 Task: Go to videos section and leave a comment on recent video on the  page of Amazon
Action: Mouse moved to (147, 88)
Screenshot: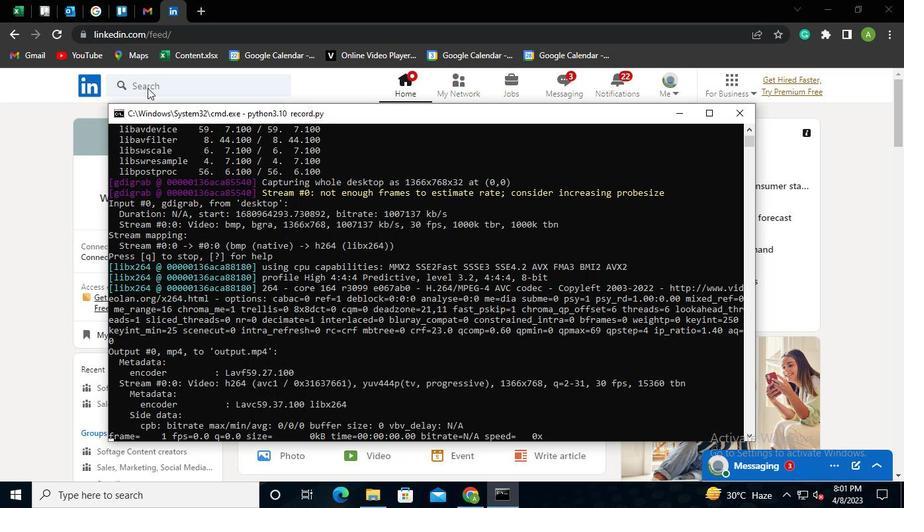 
Action: Mouse pressed left at (147, 88)
Screenshot: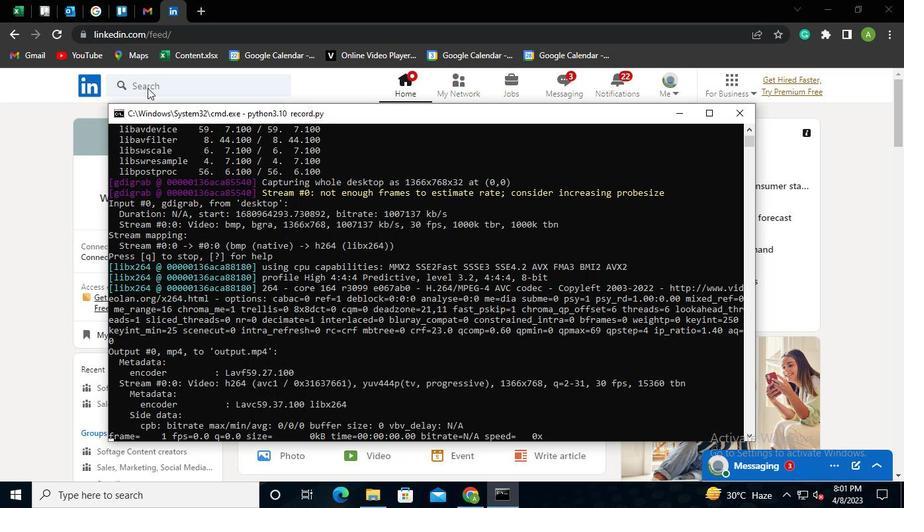 
Action: Mouse moved to (144, 88)
Screenshot: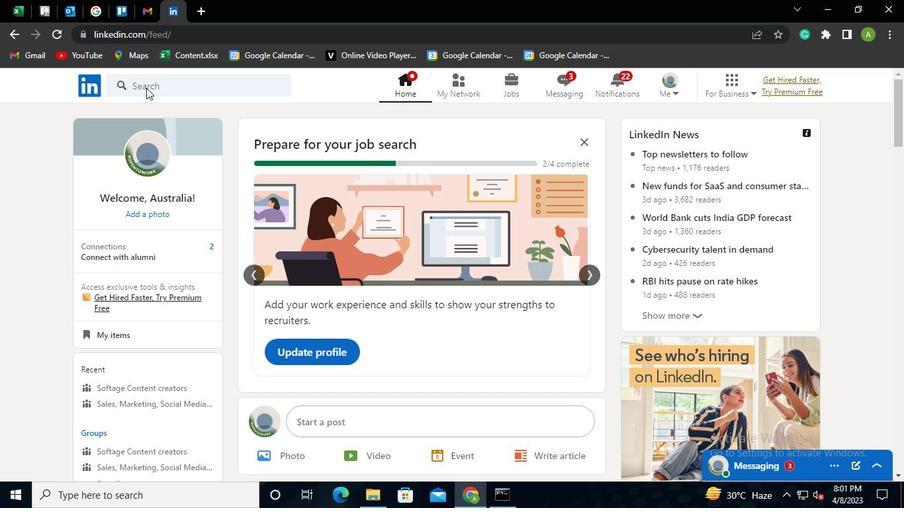 
Action: Mouse pressed left at (144, 88)
Screenshot: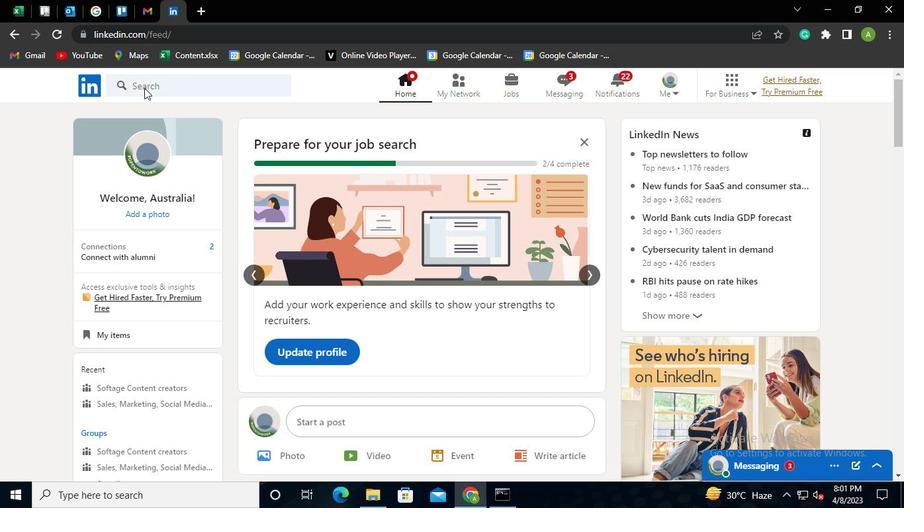 
Action: Mouse moved to (139, 133)
Screenshot: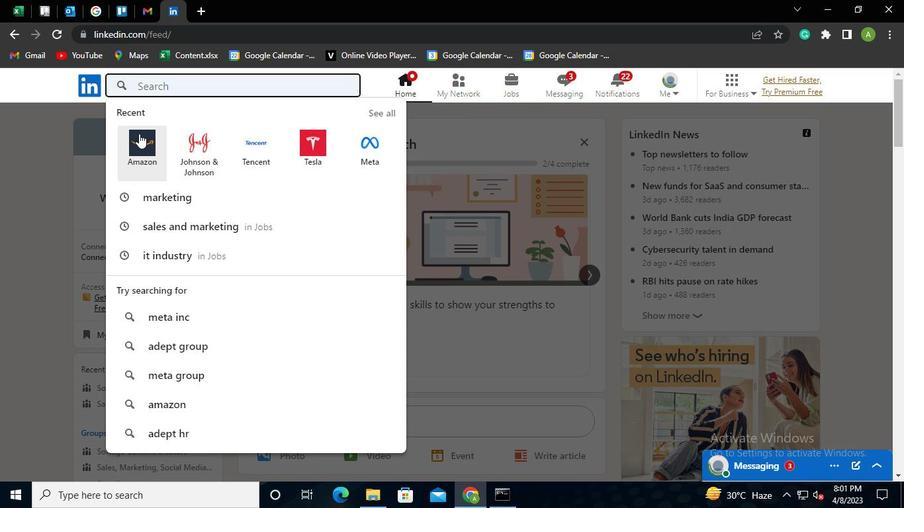 
Action: Mouse pressed left at (139, 133)
Screenshot: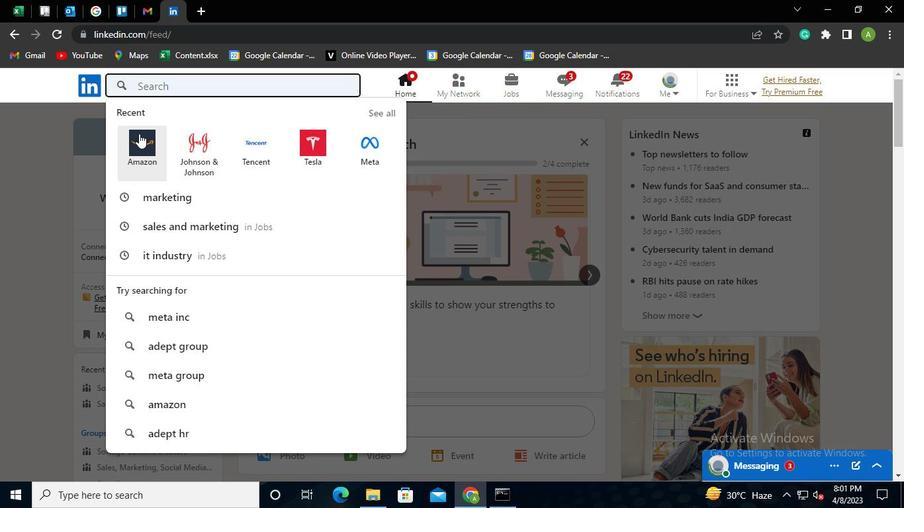 
Action: Mouse moved to (251, 154)
Screenshot: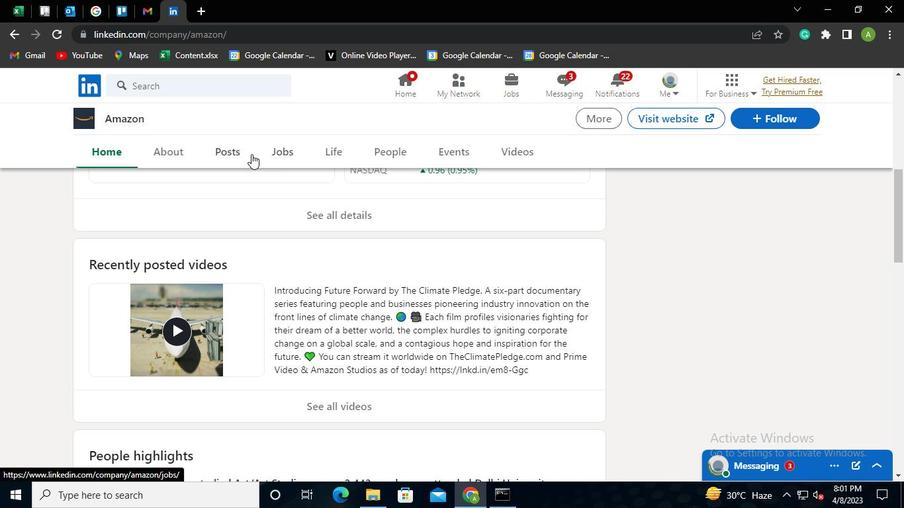
Action: Mouse pressed left at (251, 154)
Screenshot: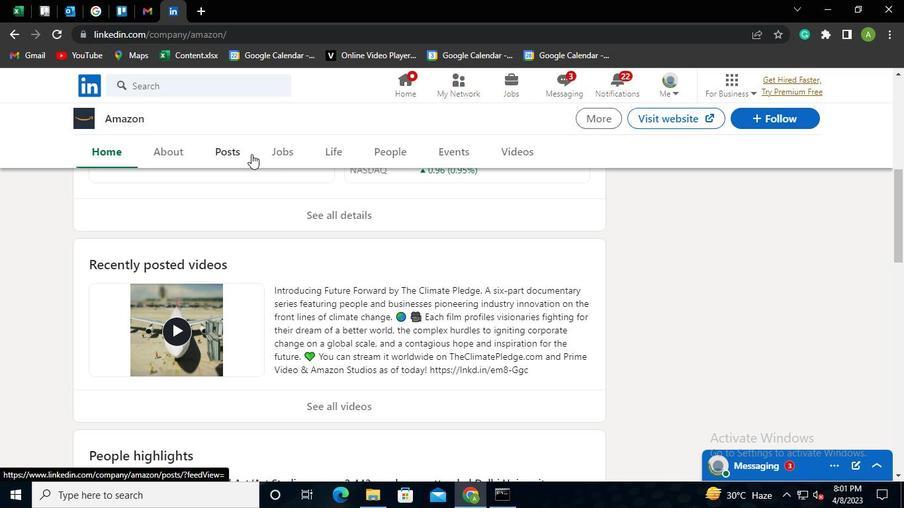 
Action: Mouse moved to (339, 314)
Screenshot: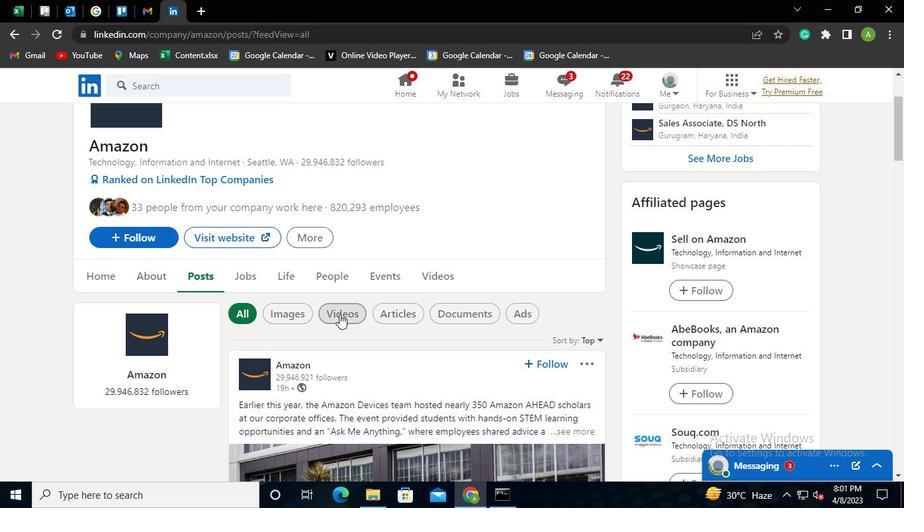 
Action: Mouse pressed left at (339, 314)
Screenshot: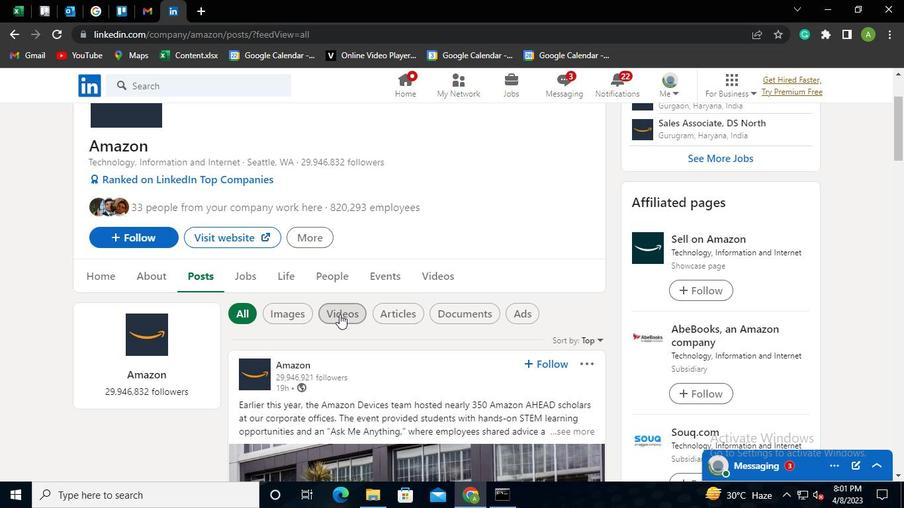 
Action: Mouse moved to (374, 438)
Screenshot: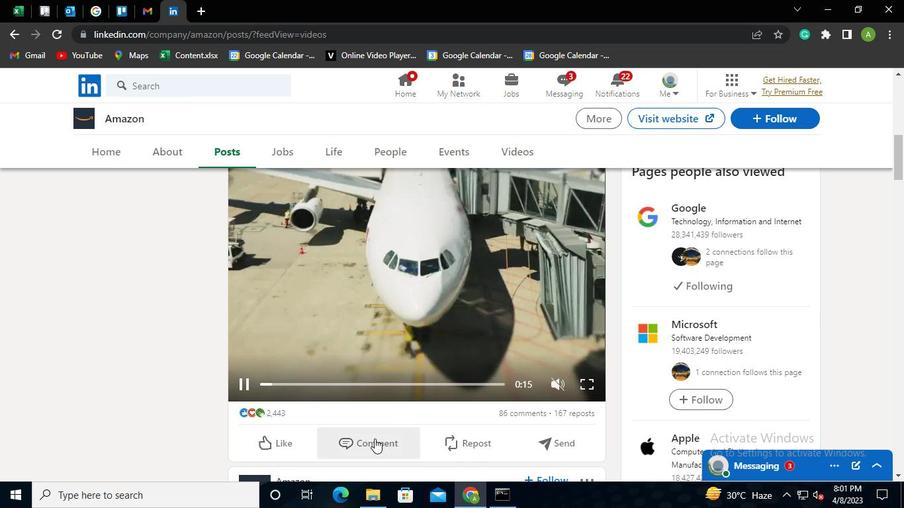
Action: Mouse pressed left at (374, 438)
Screenshot: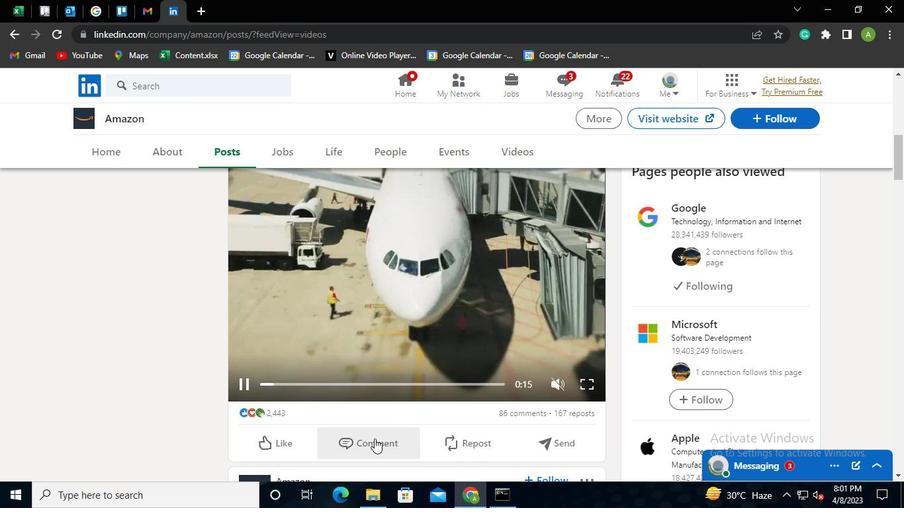 
Action: Mouse moved to (340, 408)
Screenshot: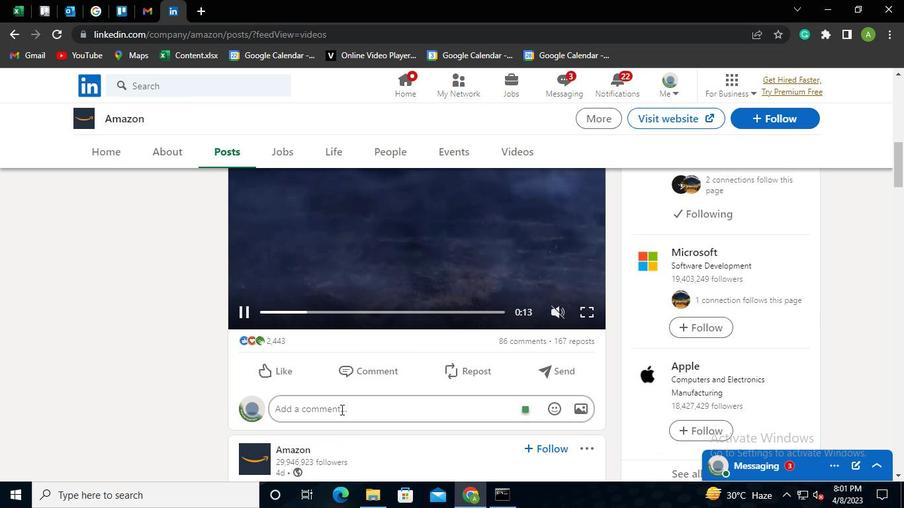 
Action: Mouse pressed left at (340, 408)
Screenshot: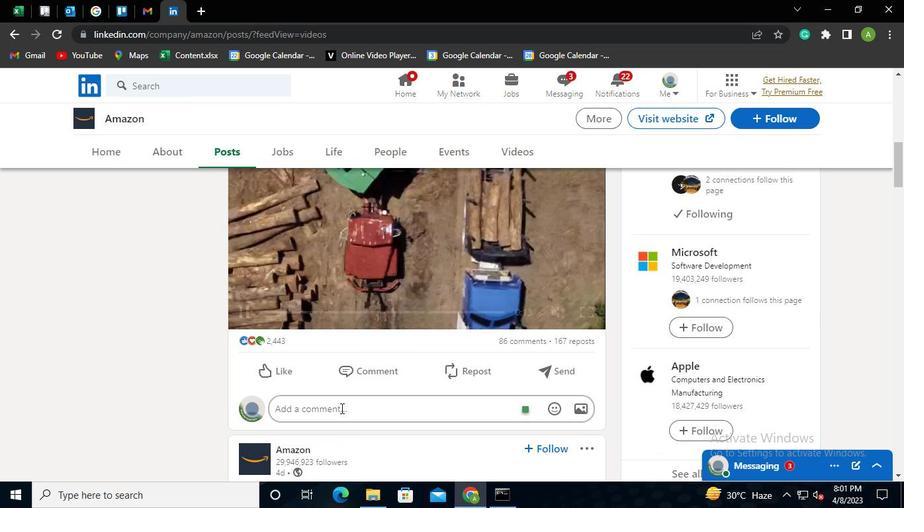
Action: Keyboard Key.shift
Screenshot: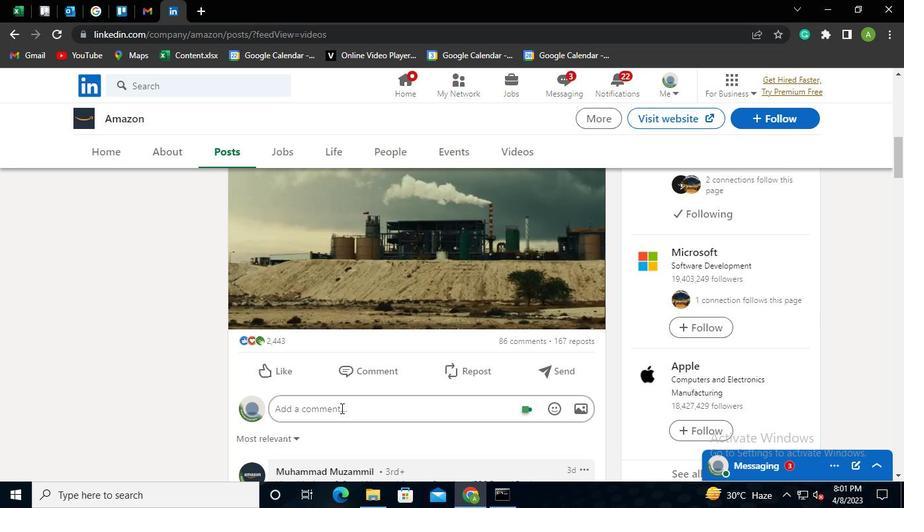 
Action: Keyboard L
Screenshot: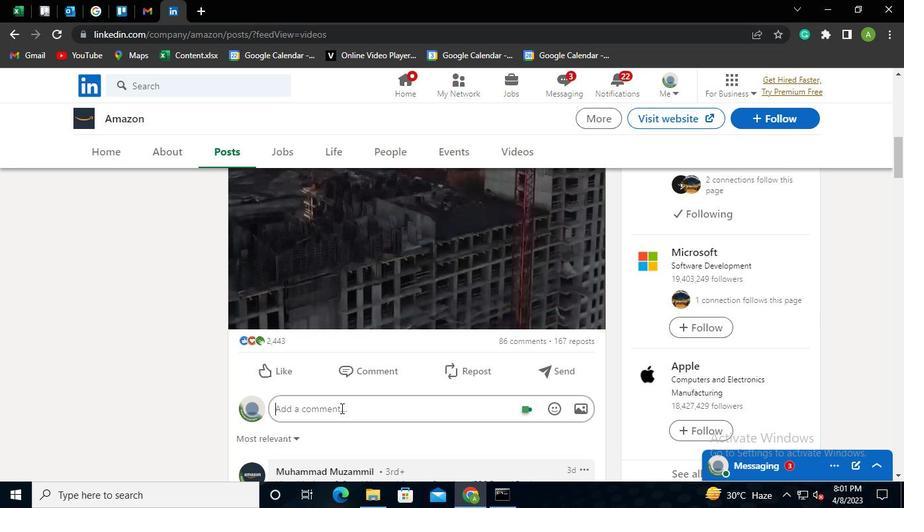 
Action: Keyboard o
Screenshot: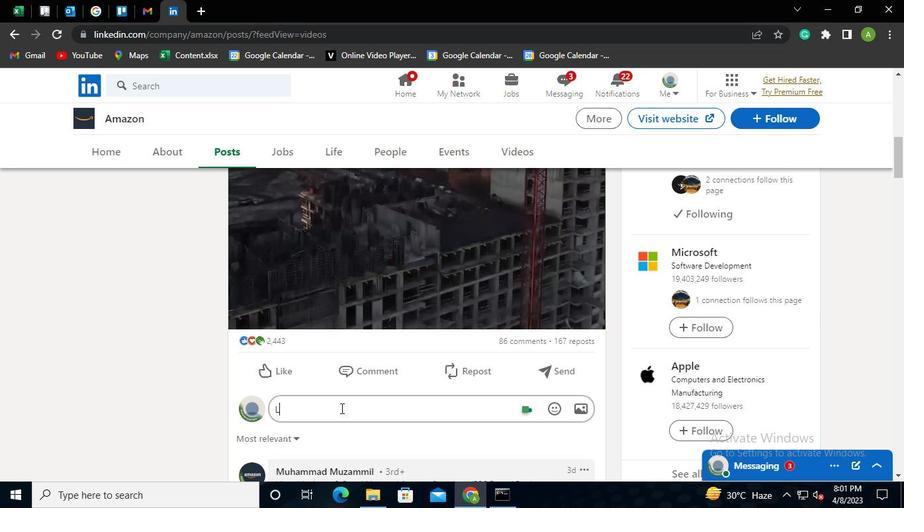 
Action: Keyboard o
Screenshot: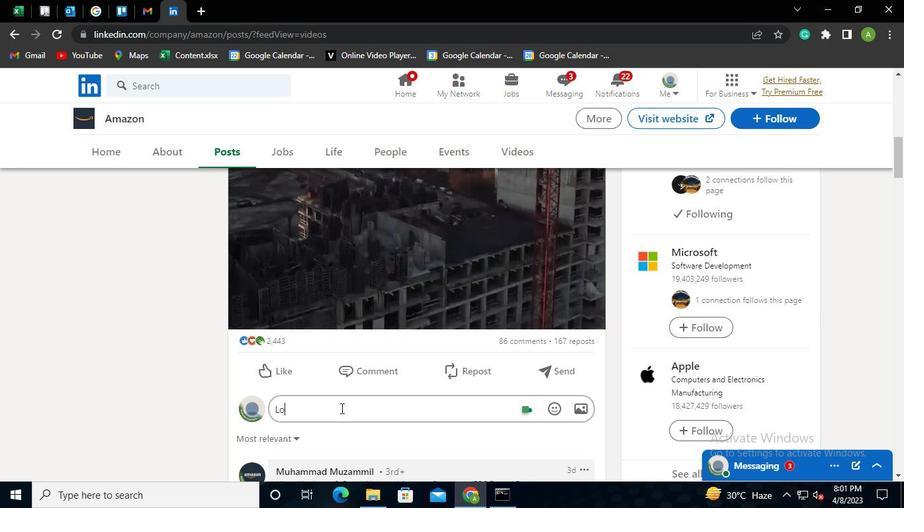 
Action: Keyboard k
Screenshot: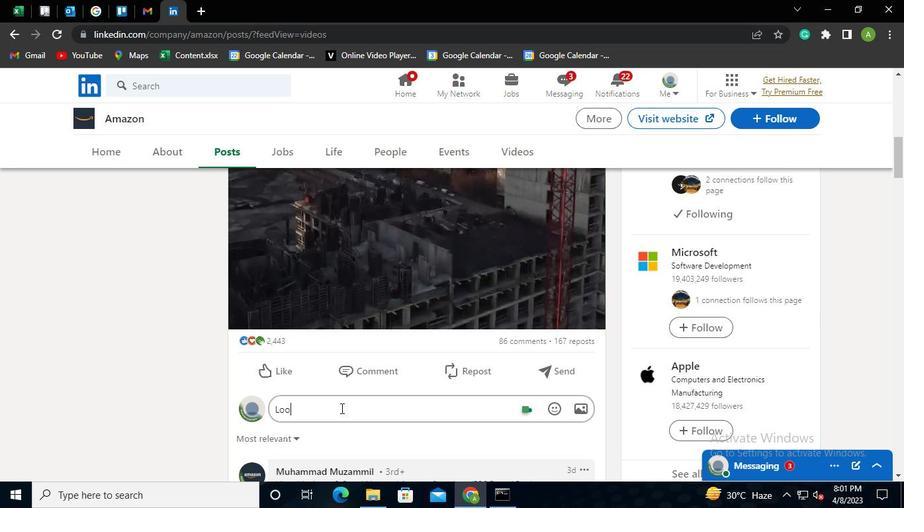 
Action: Keyboard i
Screenshot: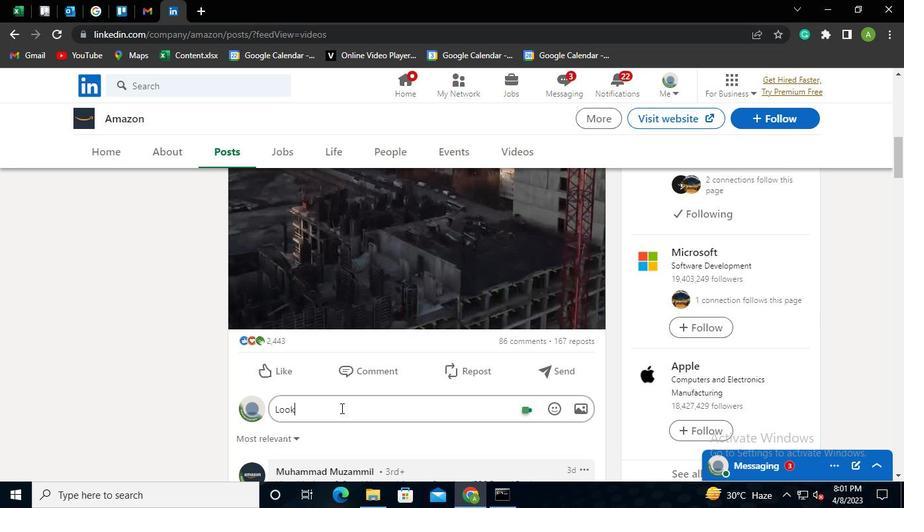
Action: Keyboard n
Screenshot: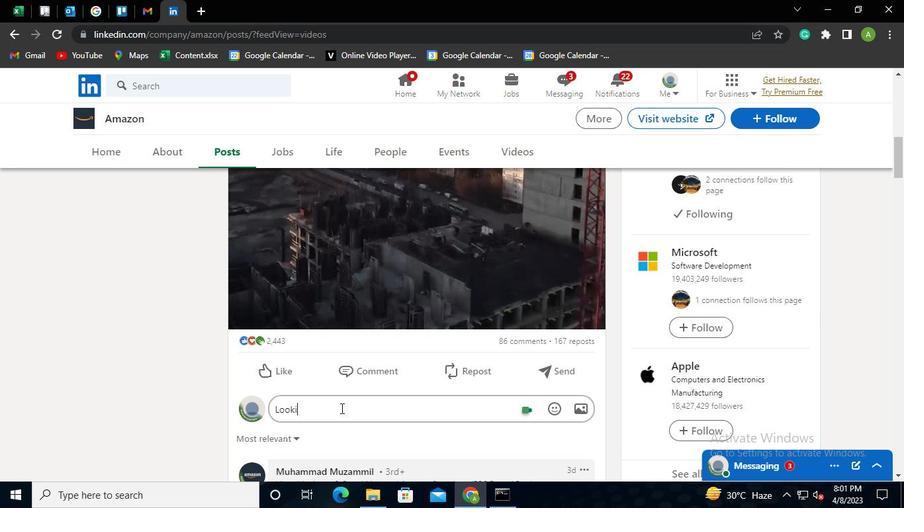 
Action: Keyboard m
Screenshot: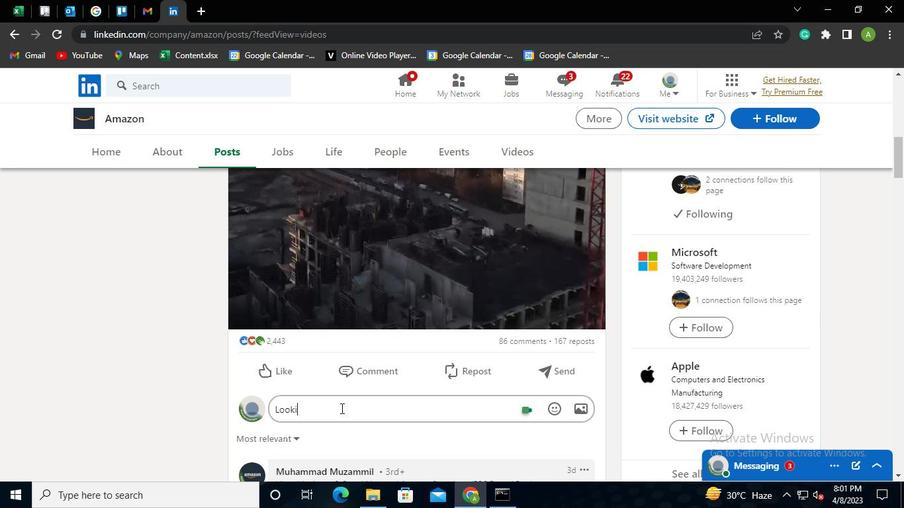 
Action: Keyboard g
Screenshot: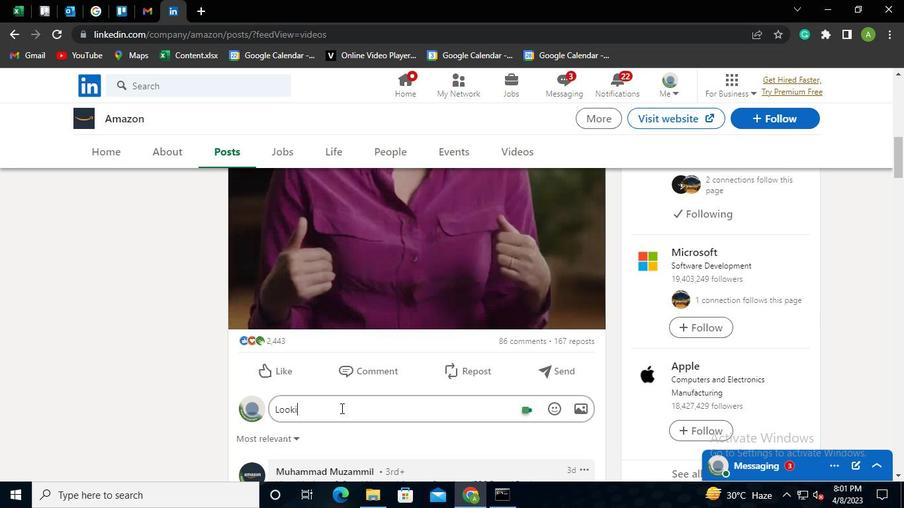 
Action: Keyboard Key.space
Screenshot: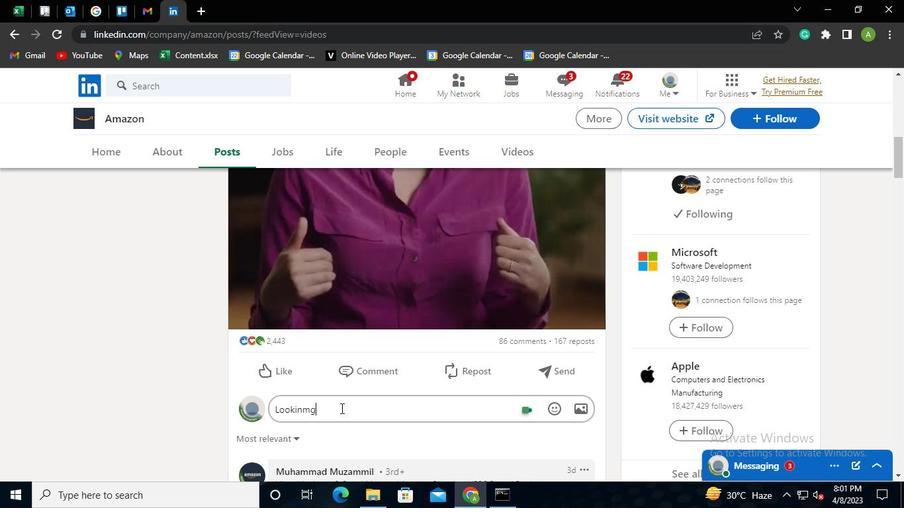
Action: Keyboard Key.backspace
Screenshot: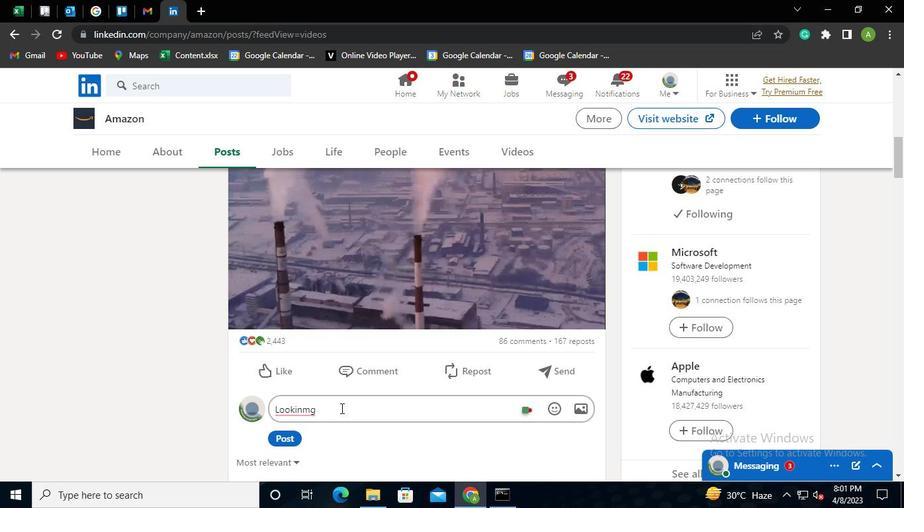 
Action: Keyboard Key.backspace
Screenshot: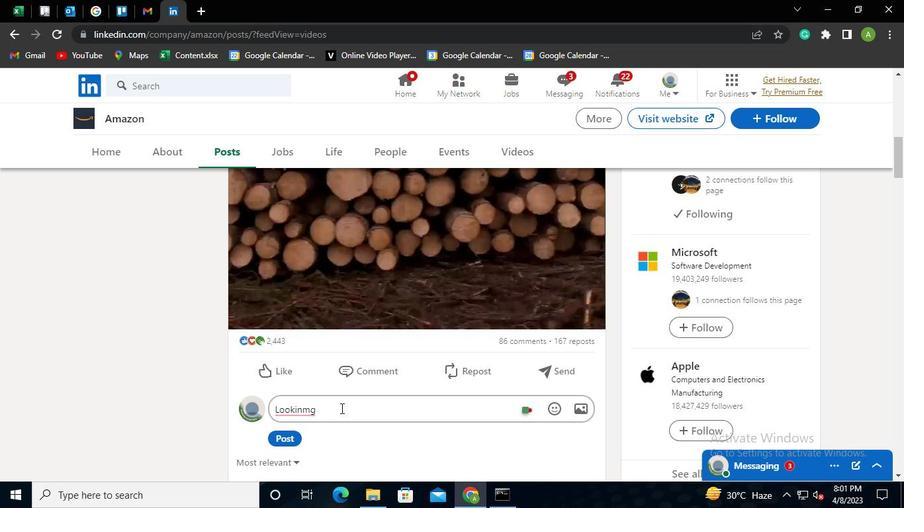 
Action: Keyboard Key.backspace
Screenshot: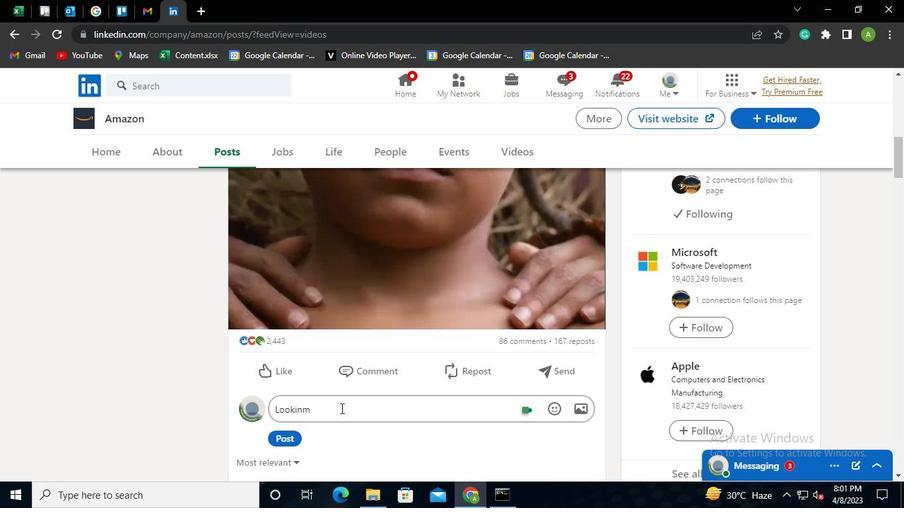 
Action: Keyboard g
Screenshot: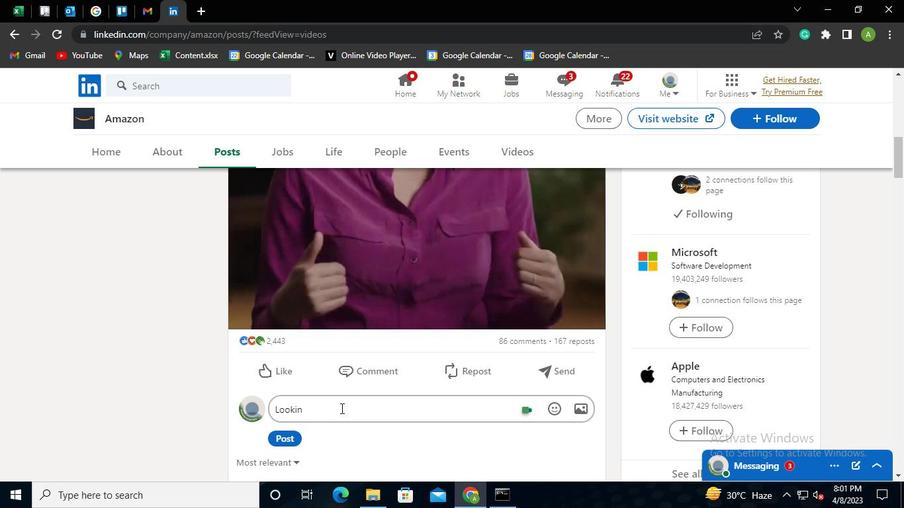 
Action: Keyboard Key.space
Screenshot: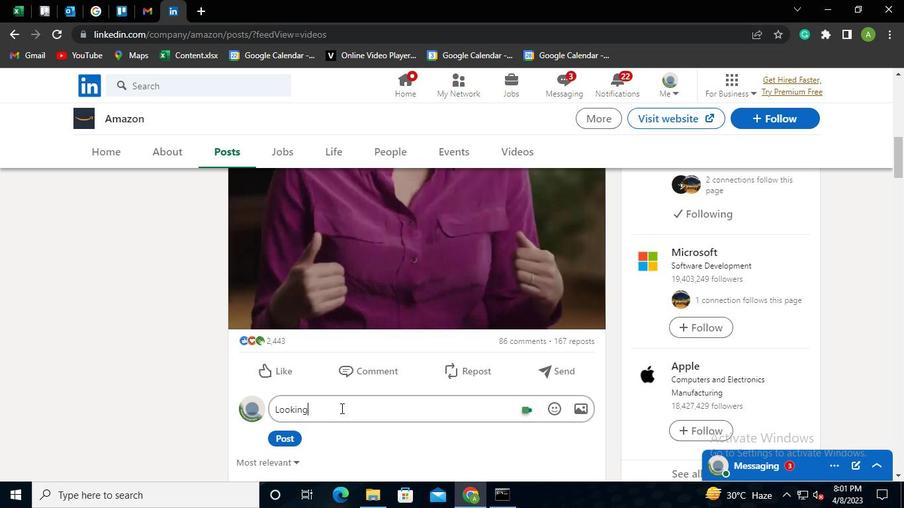 
Action: Keyboard s
Screenshot: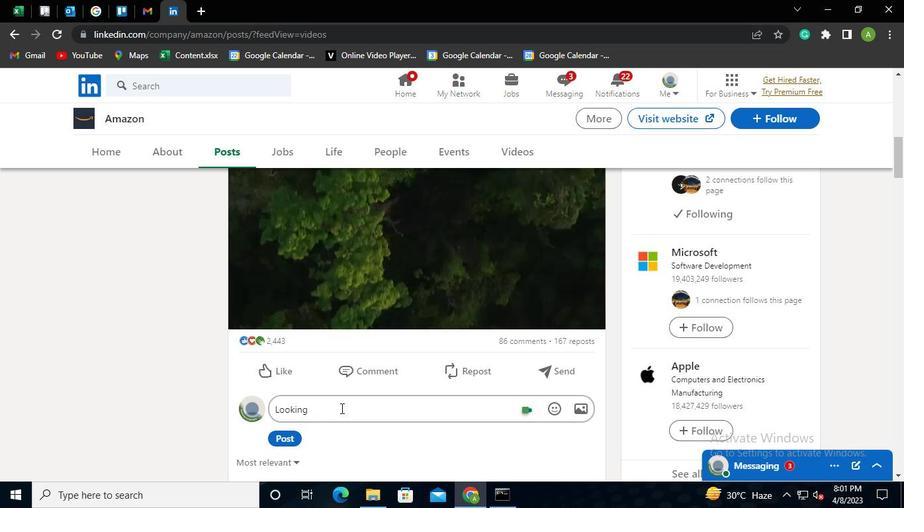 
Action: Keyboard o
Screenshot: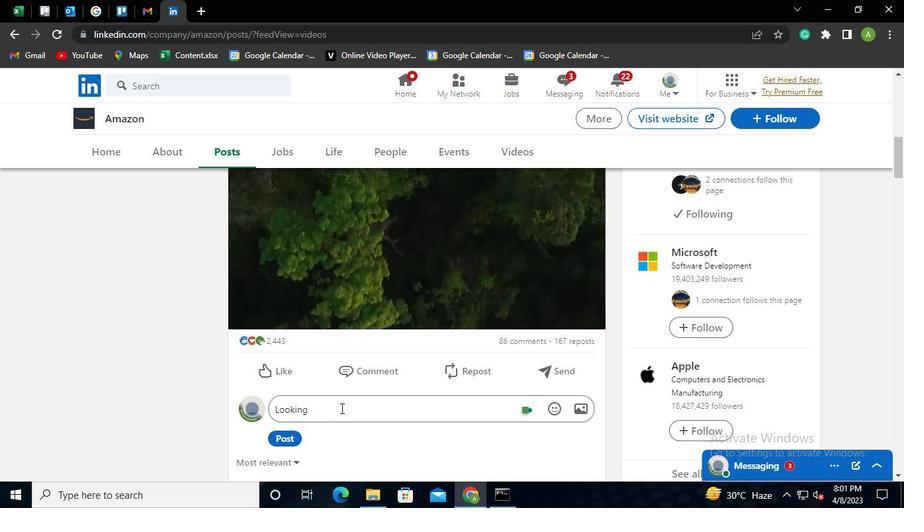 
Action: Keyboard Key.space
Screenshot: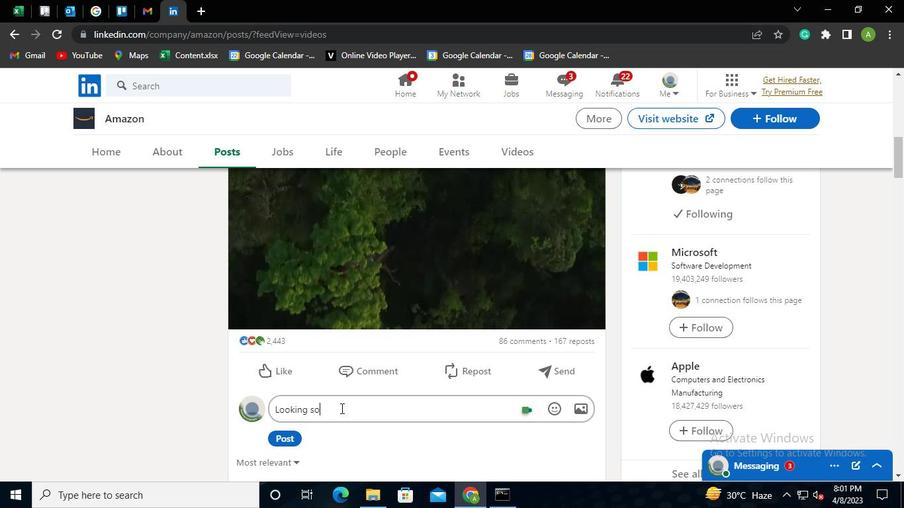 
Action: Keyboard g
Screenshot: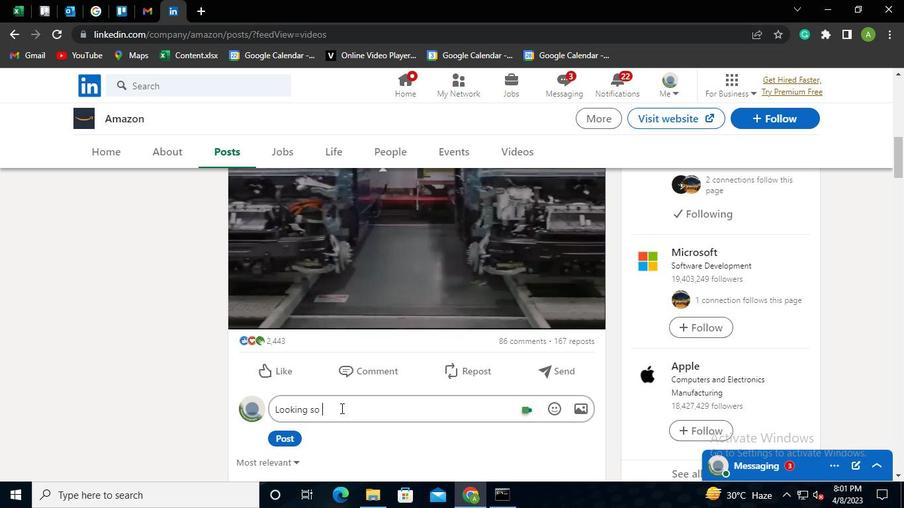 
Action: Keyboard o
Screenshot: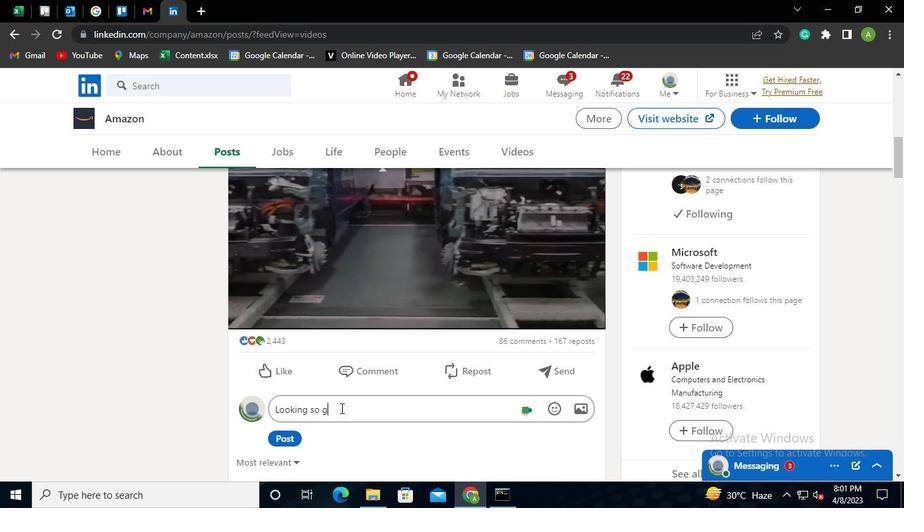 
Action: Keyboard o
Screenshot: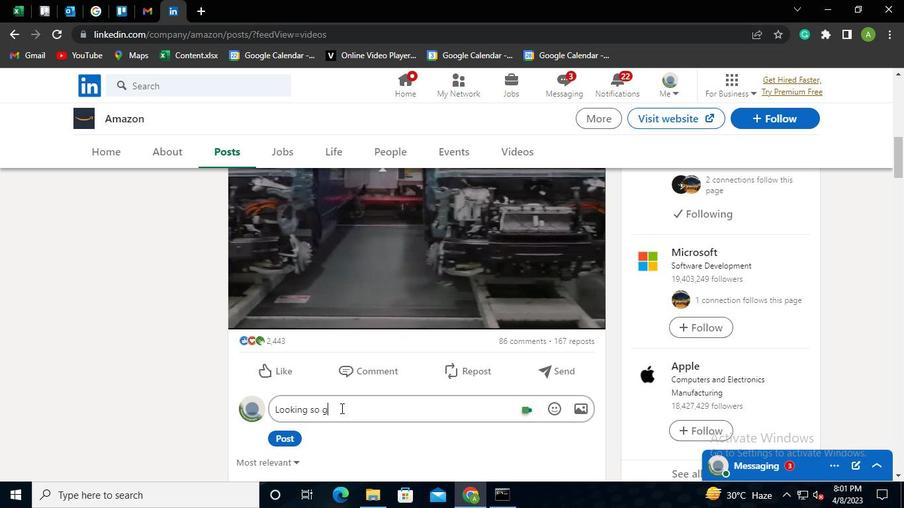
Action: Keyboard d
Screenshot: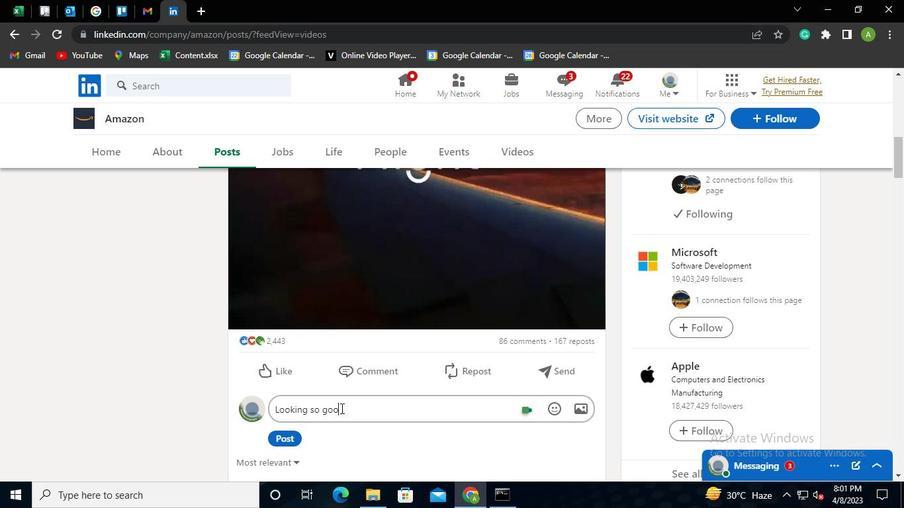 
Action: Mouse moved to (274, 423)
Screenshot: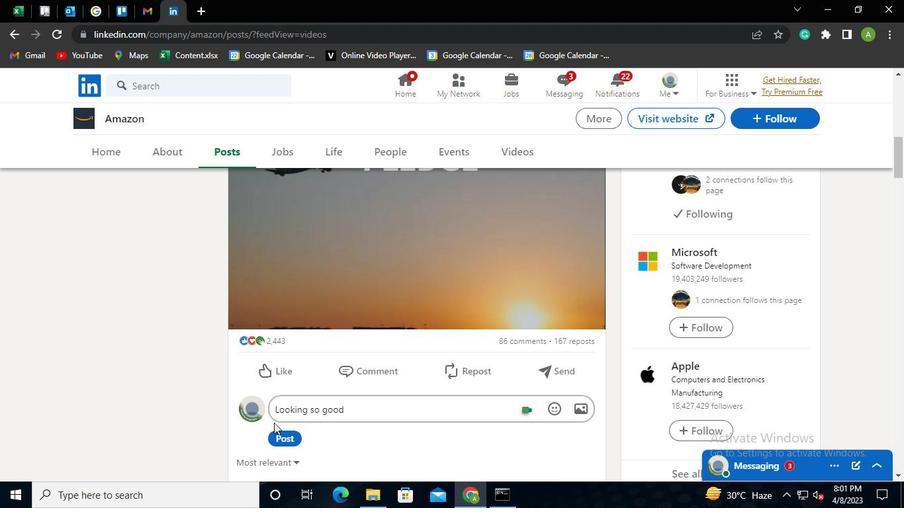 
Action: Mouse pressed left at (274, 423)
Screenshot: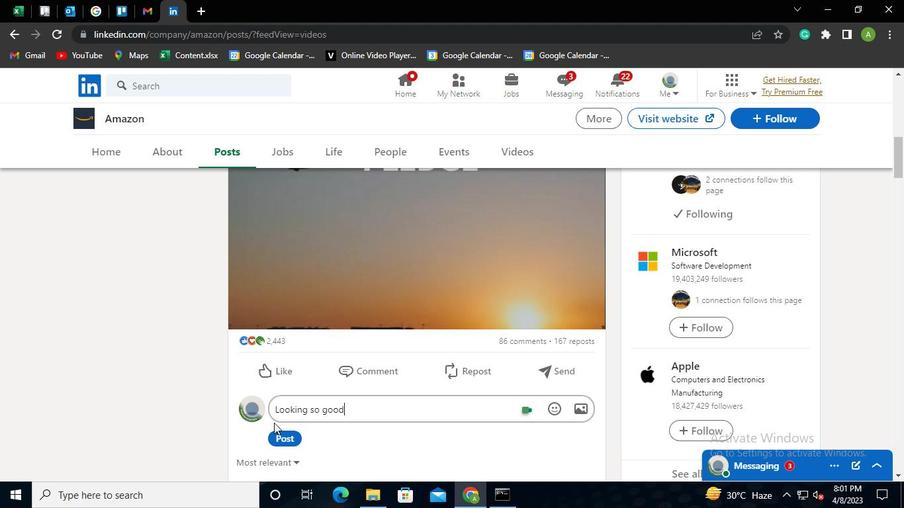 
Action: Mouse moved to (285, 436)
Screenshot: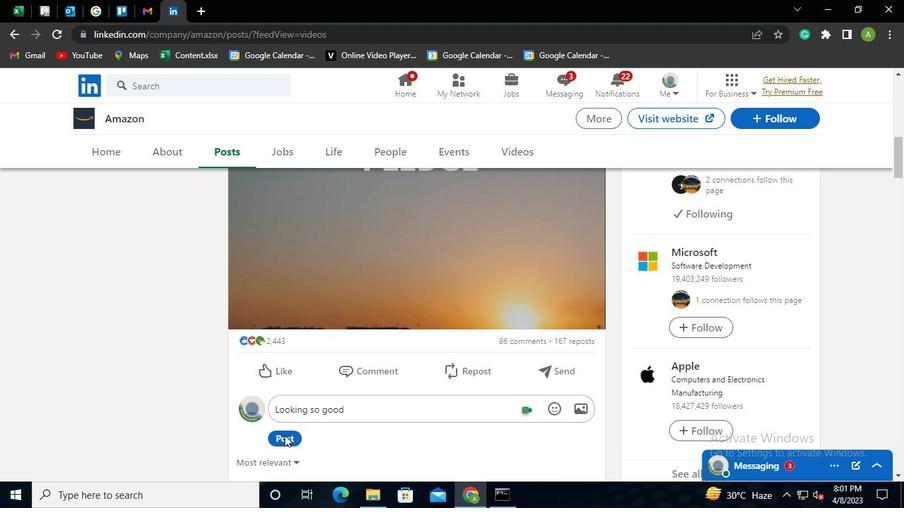 
Action: Mouse pressed left at (285, 436)
Screenshot: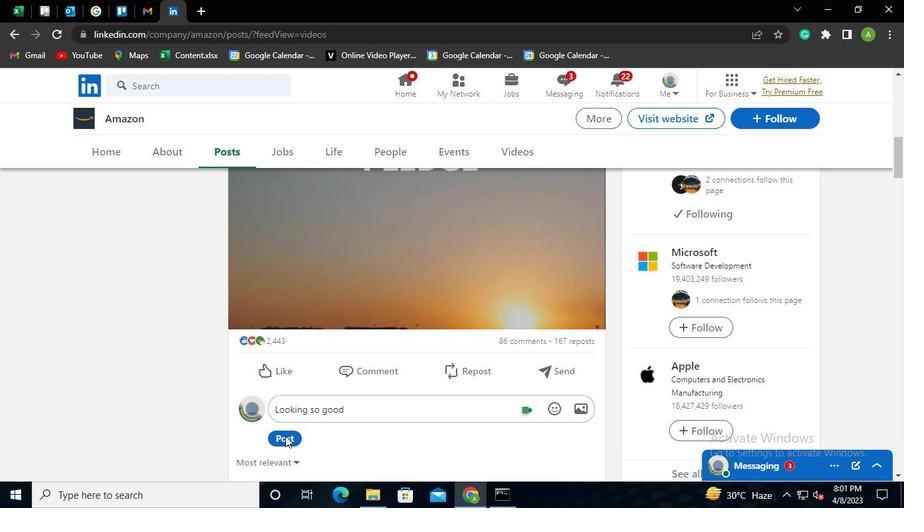 
Action: Mouse moved to (505, 502)
Screenshot: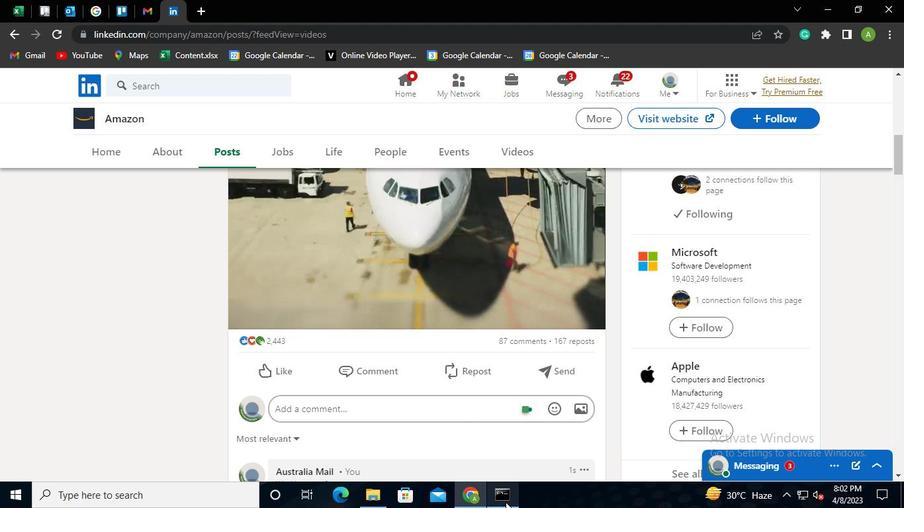 
Action: Mouse pressed left at (505, 502)
Screenshot: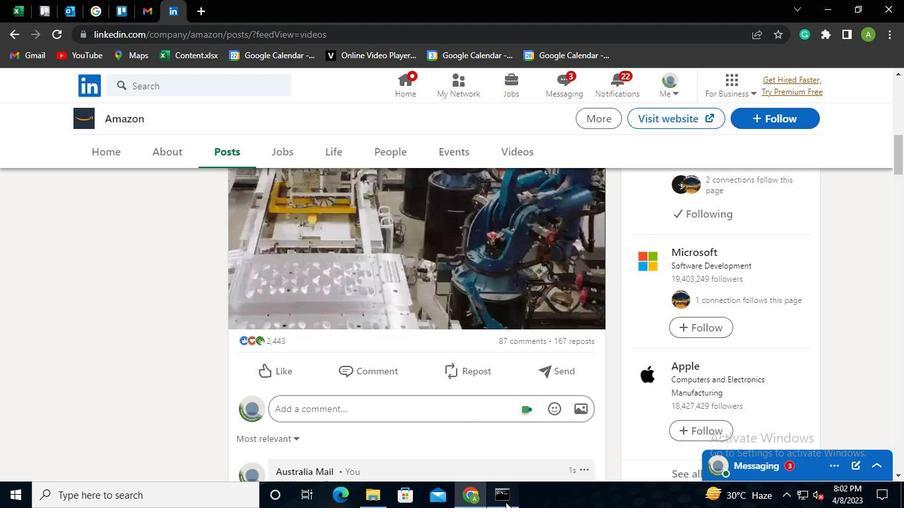 
Action: Mouse moved to (741, 117)
Screenshot: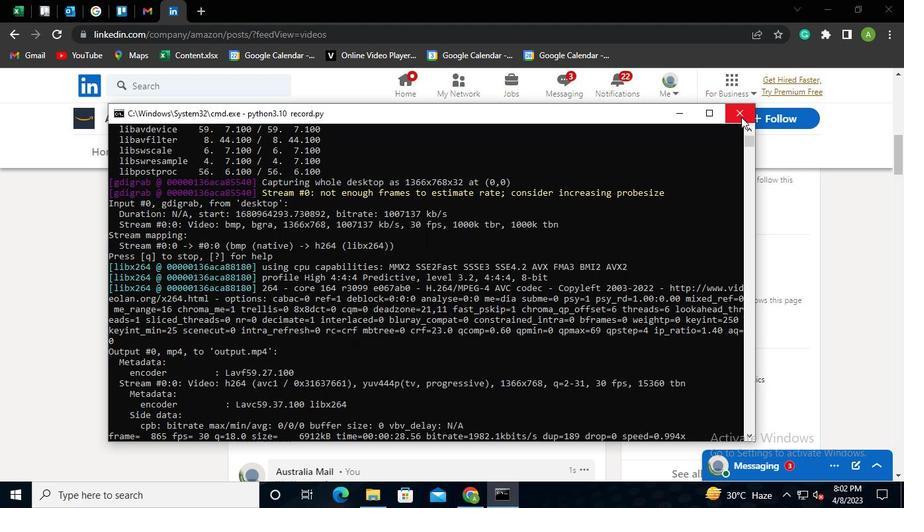
Action: Mouse pressed left at (741, 117)
Screenshot: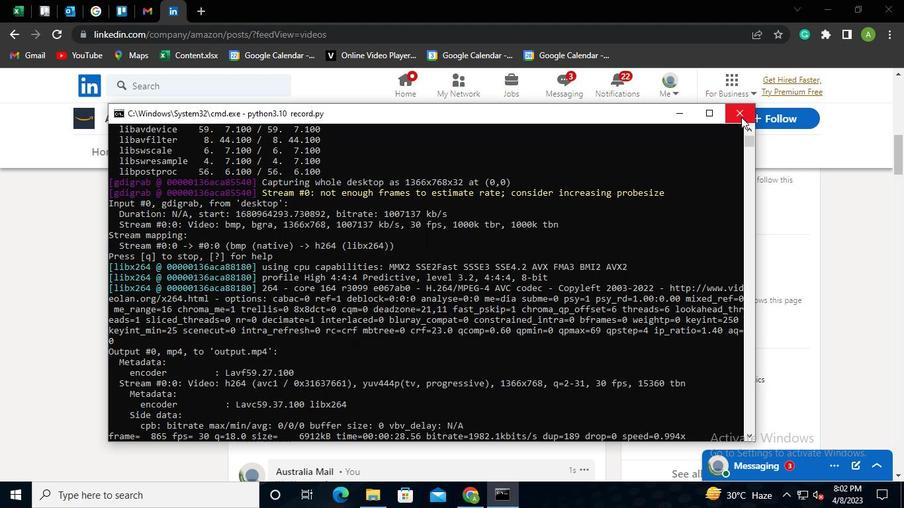 
Action: Mouse moved to (730, 127)
Screenshot: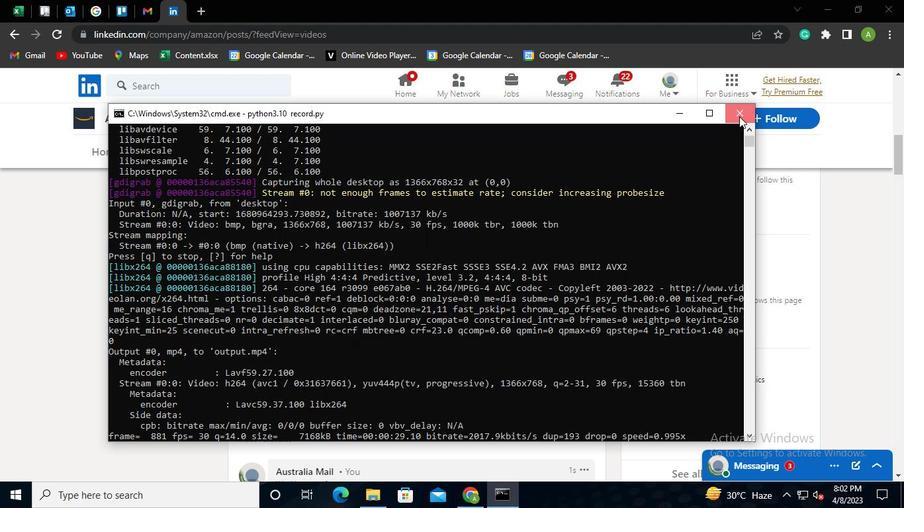
